 Task: Look for products in the category "Permesan" from Ambrosi only.
Action: Mouse moved to (708, 265)
Screenshot: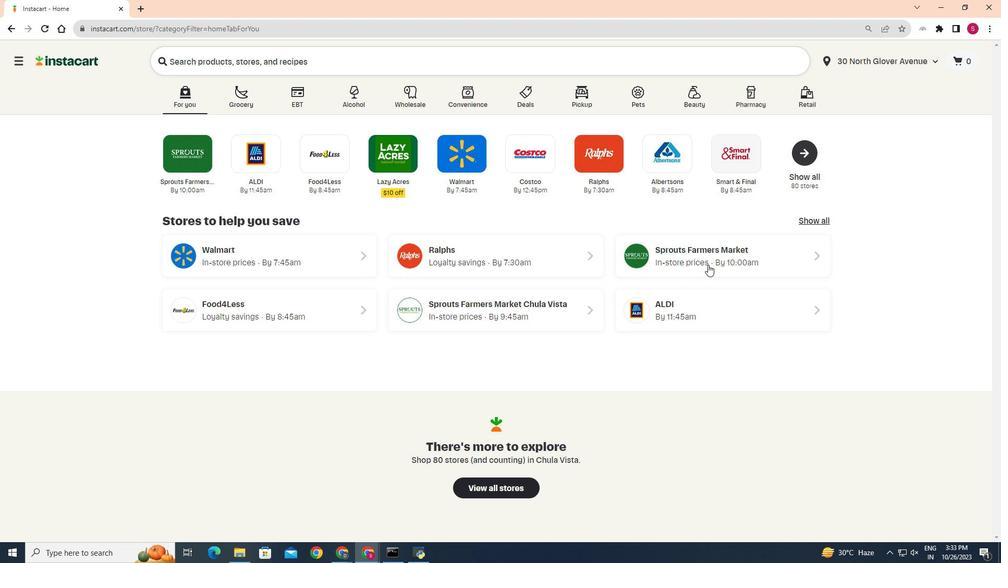 
Action: Mouse pressed left at (708, 265)
Screenshot: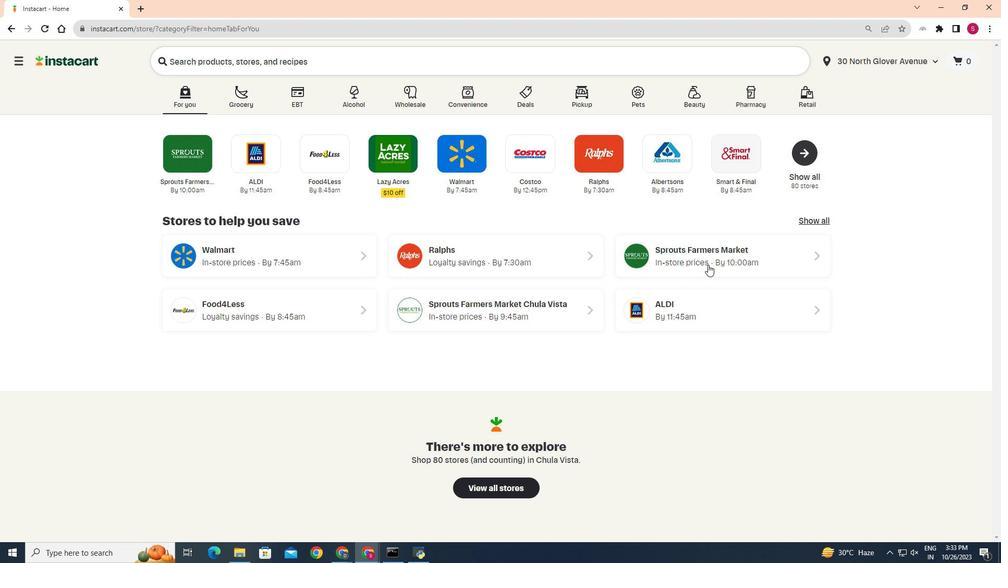 
Action: Mouse moved to (44, 442)
Screenshot: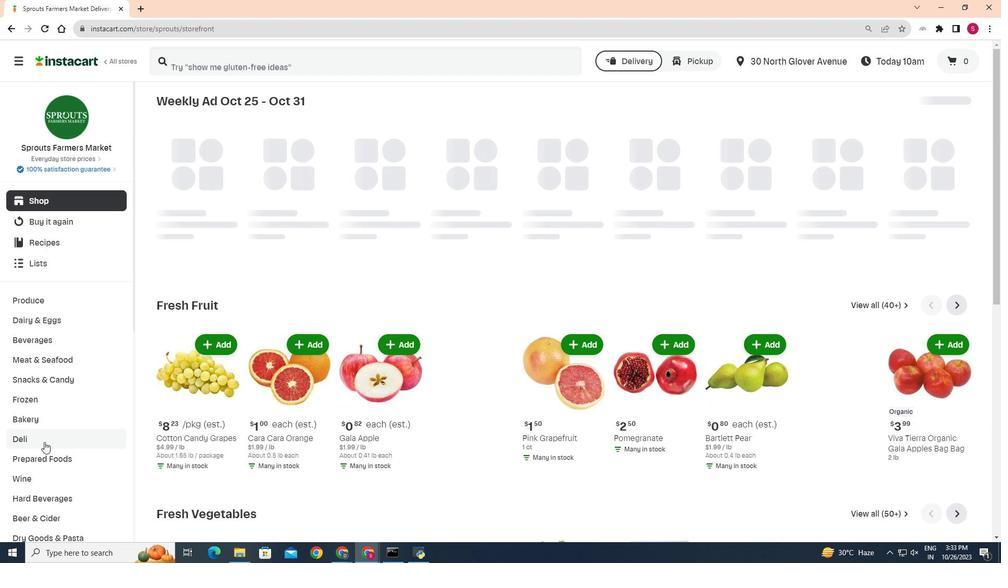 
Action: Mouse pressed left at (44, 442)
Screenshot: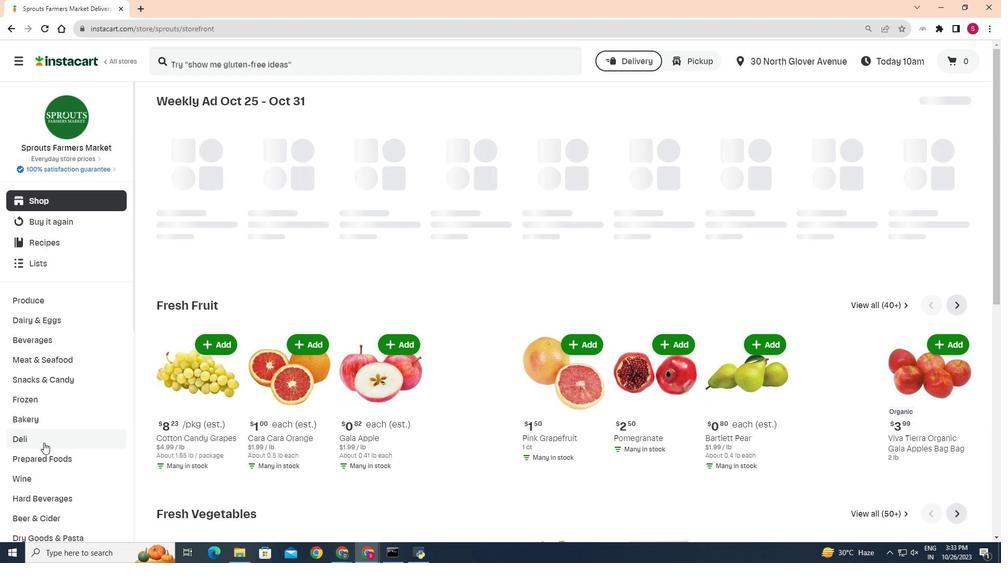 
Action: Mouse moved to (266, 128)
Screenshot: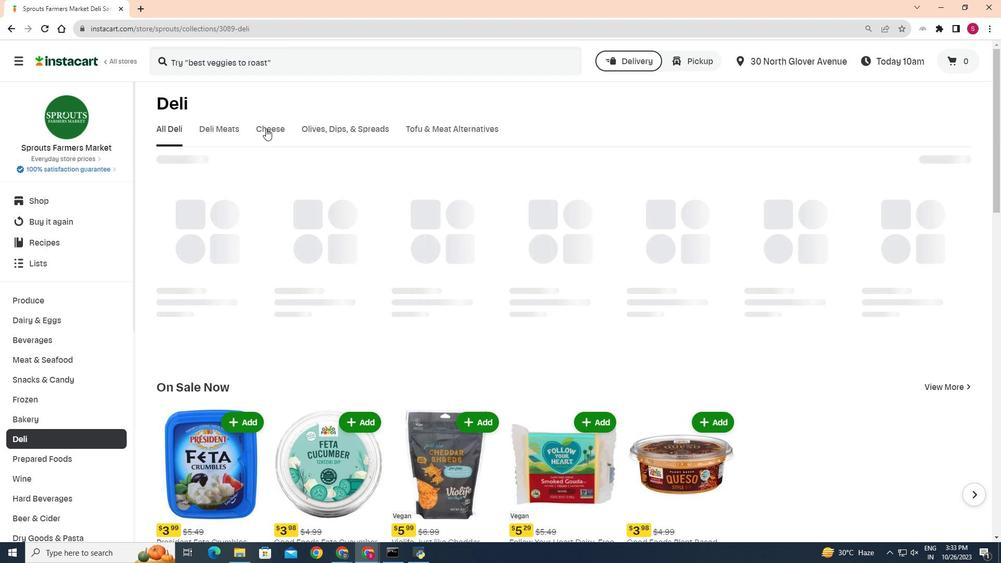 
Action: Mouse pressed left at (266, 128)
Screenshot: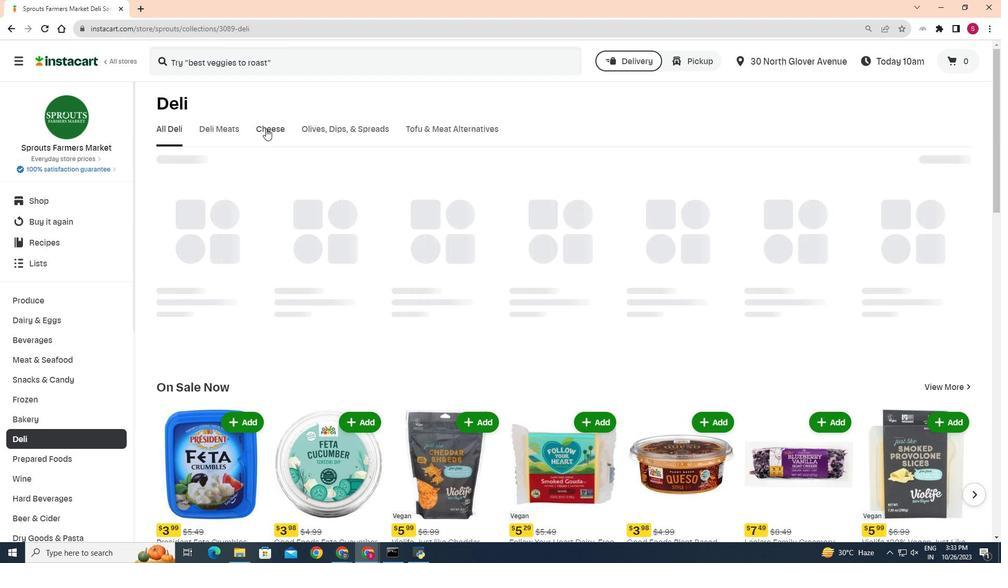 
Action: Mouse moved to (497, 174)
Screenshot: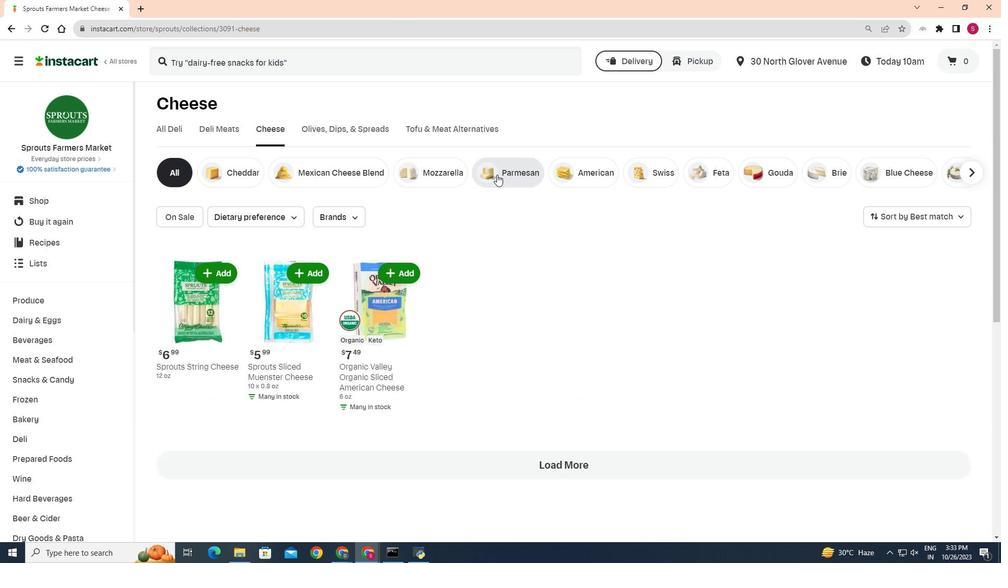 
Action: Mouse pressed left at (497, 174)
Screenshot: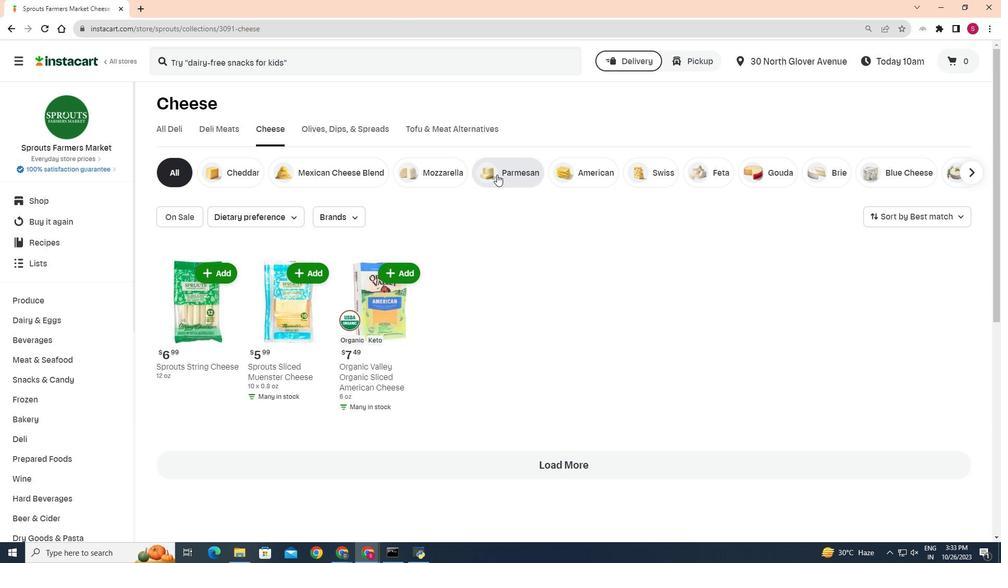 
Action: Mouse moved to (494, 175)
Screenshot: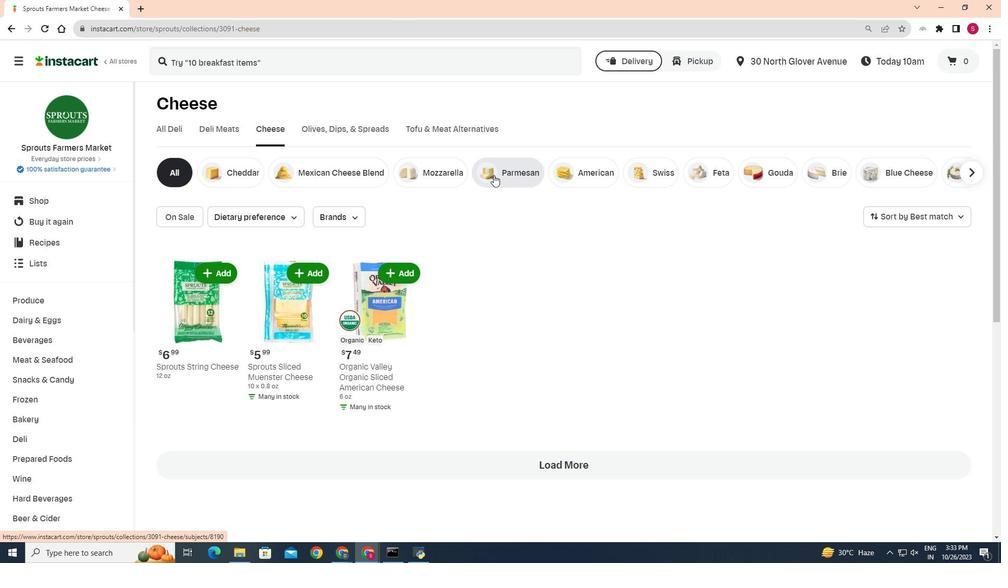 
Action: Mouse pressed left at (494, 175)
Screenshot: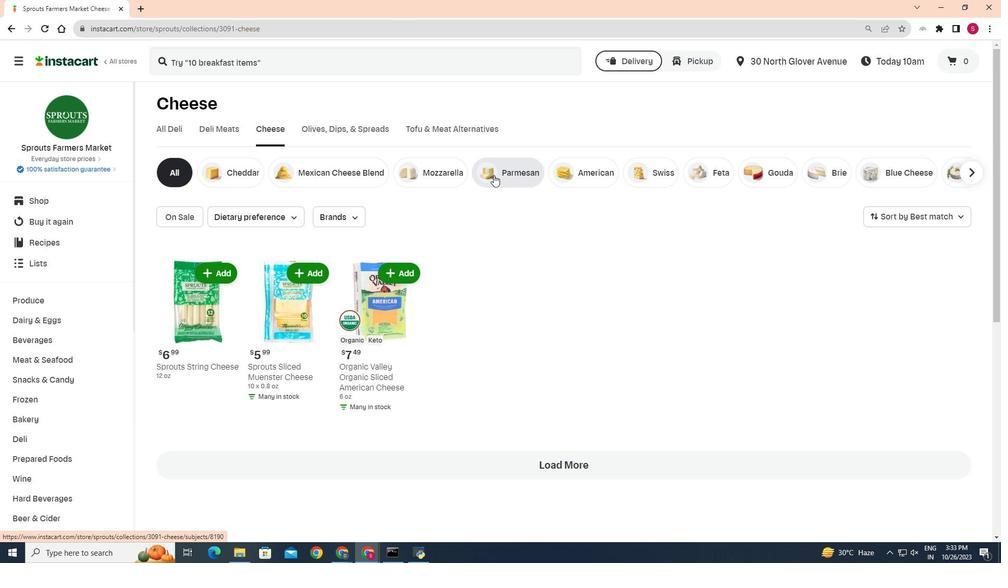 
Action: Mouse moved to (305, 218)
Screenshot: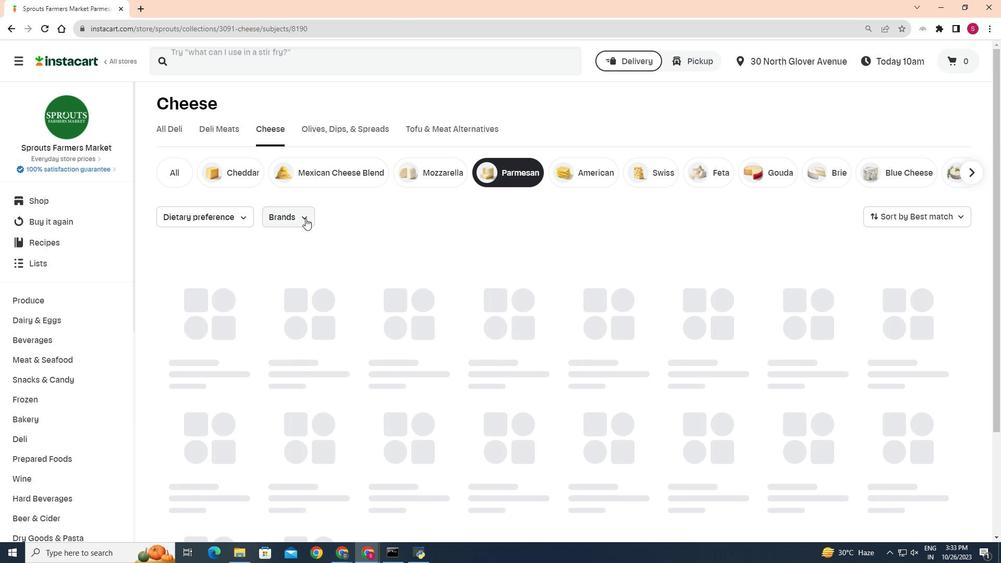 
Action: Mouse pressed left at (305, 218)
Screenshot: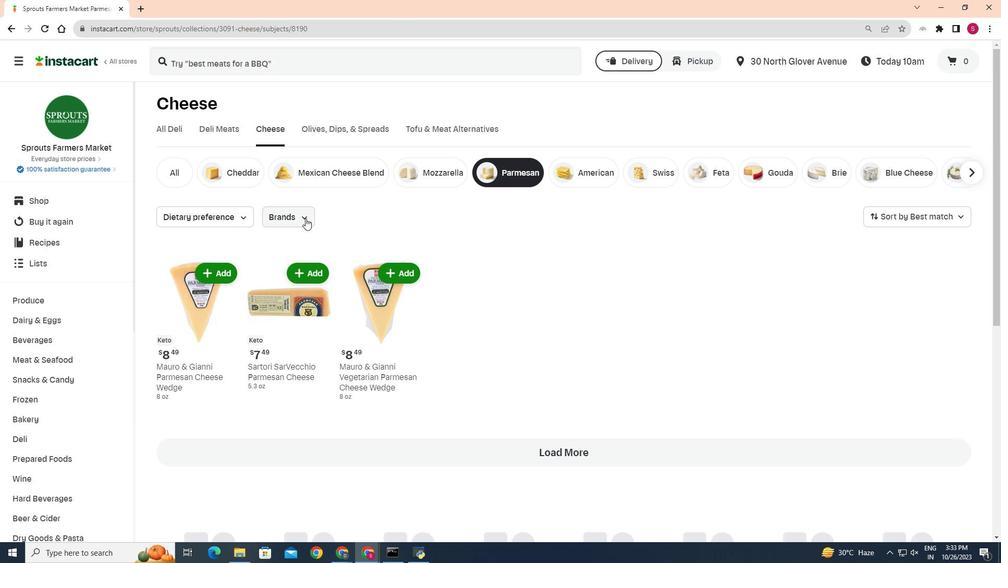 
Action: Mouse moved to (279, 376)
Screenshot: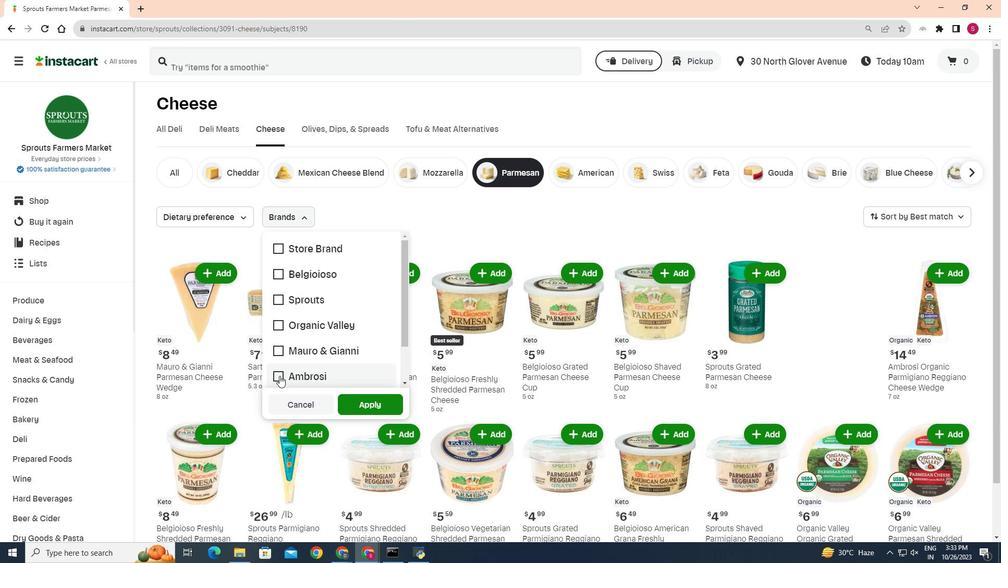 
Action: Mouse pressed left at (279, 376)
Screenshot: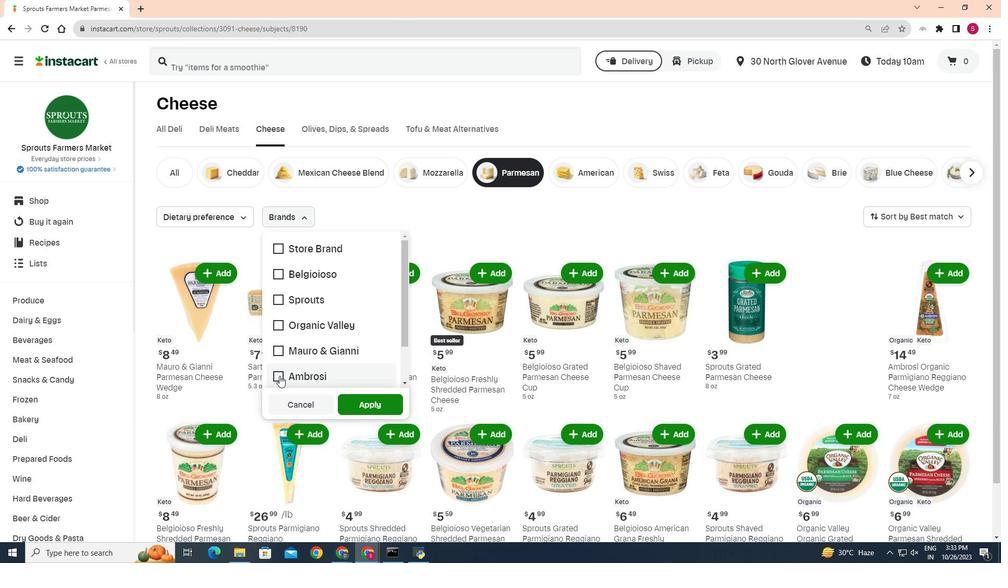 
Action: Mouse moved to (368, 402)
Screenshot: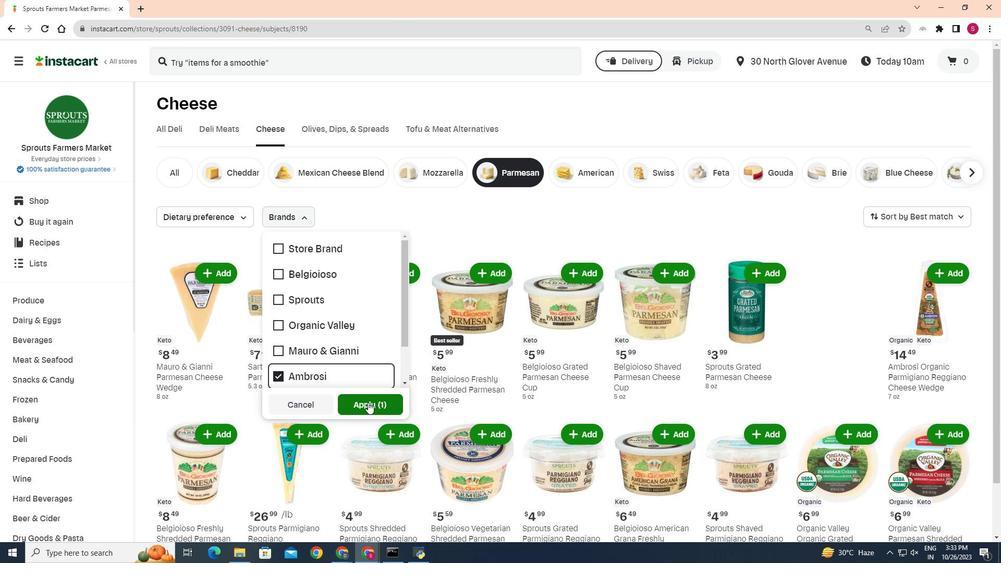 
Action: Mouse pressed left at (368, 402)
Screenshot: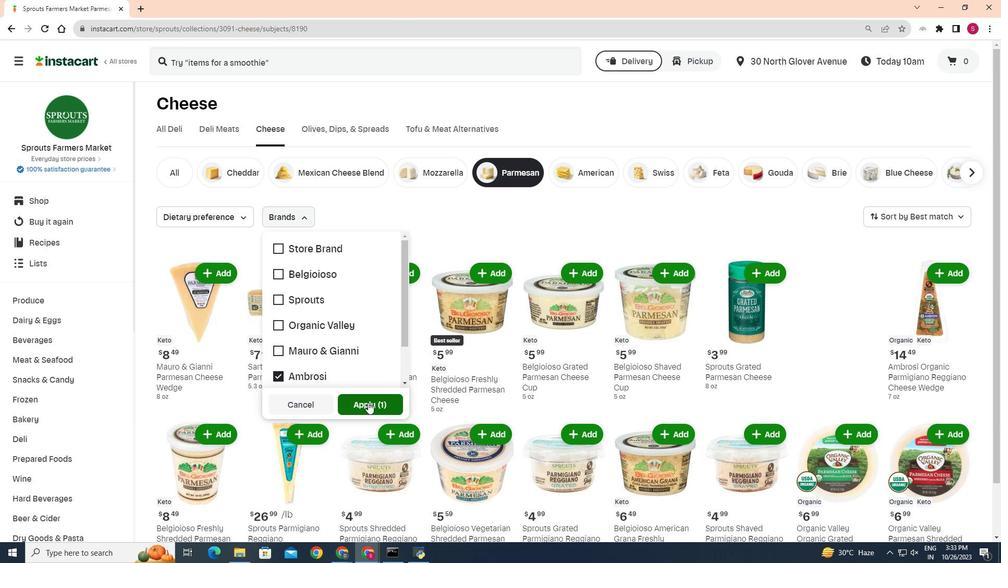 
Action: Mouse moved to (506, 366)
Screenshot: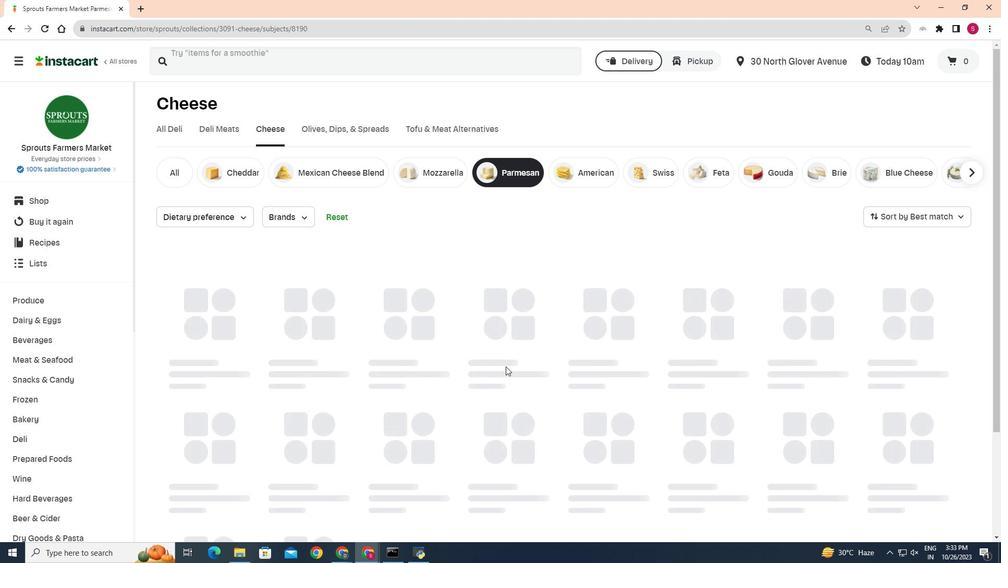 
